 Task: Create a due date automation trigger when advanced on, on the monday before a card is due add fields without custom field "Resume" cleared at 11:00 AM.
Action: Mouse moved to (1056, 85)
Screenshot: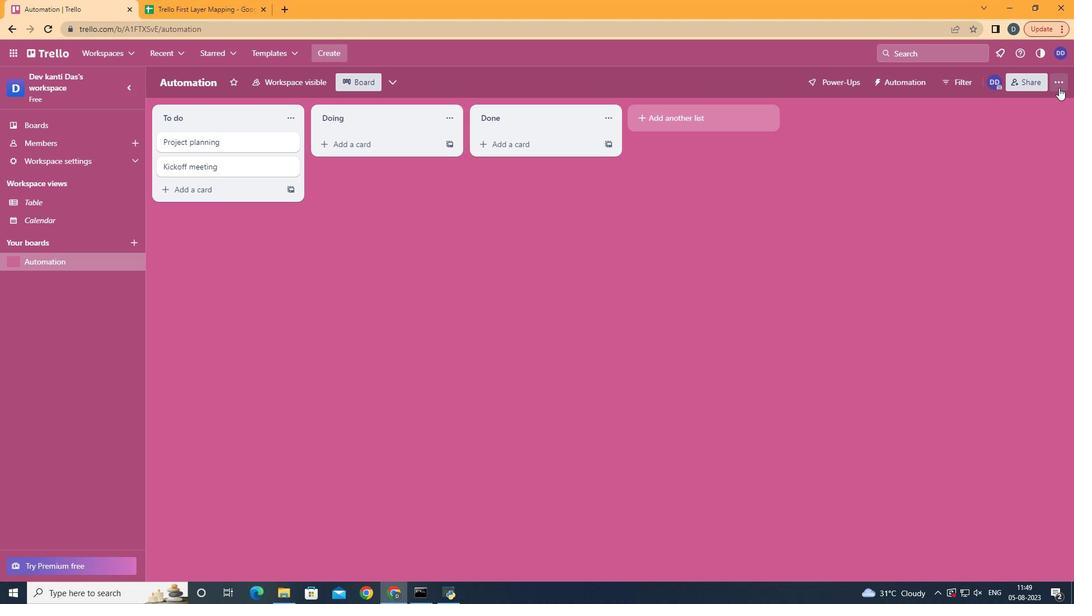
Action: Mouse pressed left at (1056, 85)
Screenshot: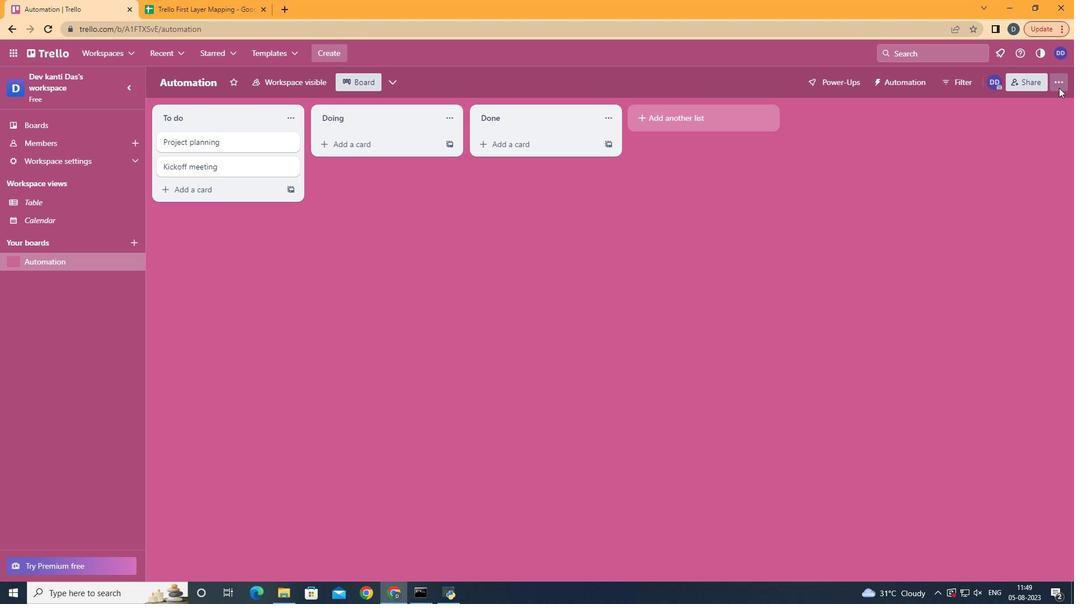 
Action: Mouse moved to (944, 234)
Screenshot: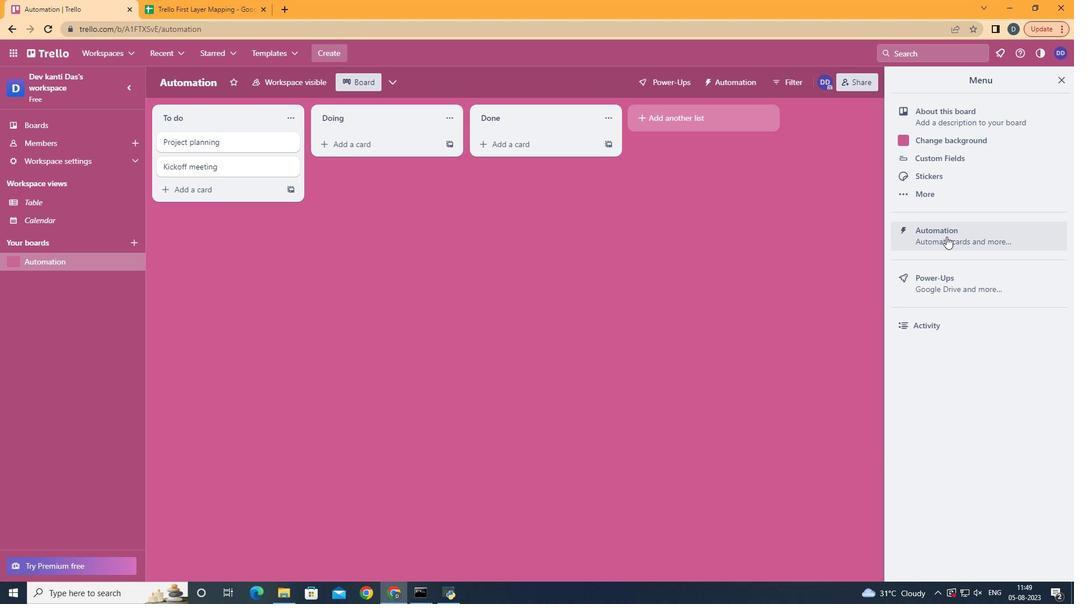 
Action: Mouse pressed left at (944, 234)
Screenshot: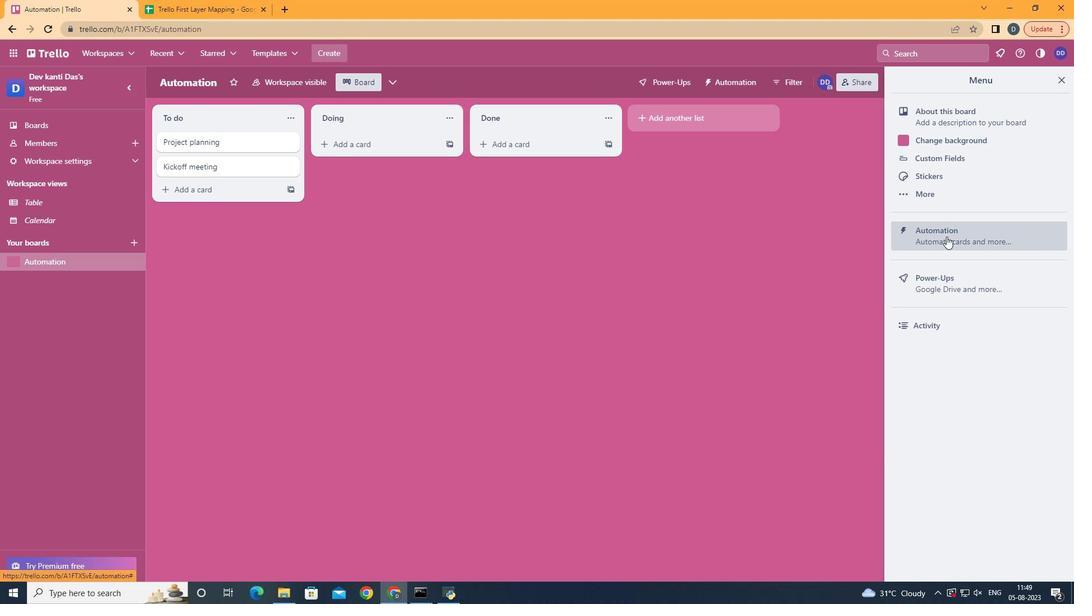 
Action: Mouse moved to (221, 227)
Screenshot: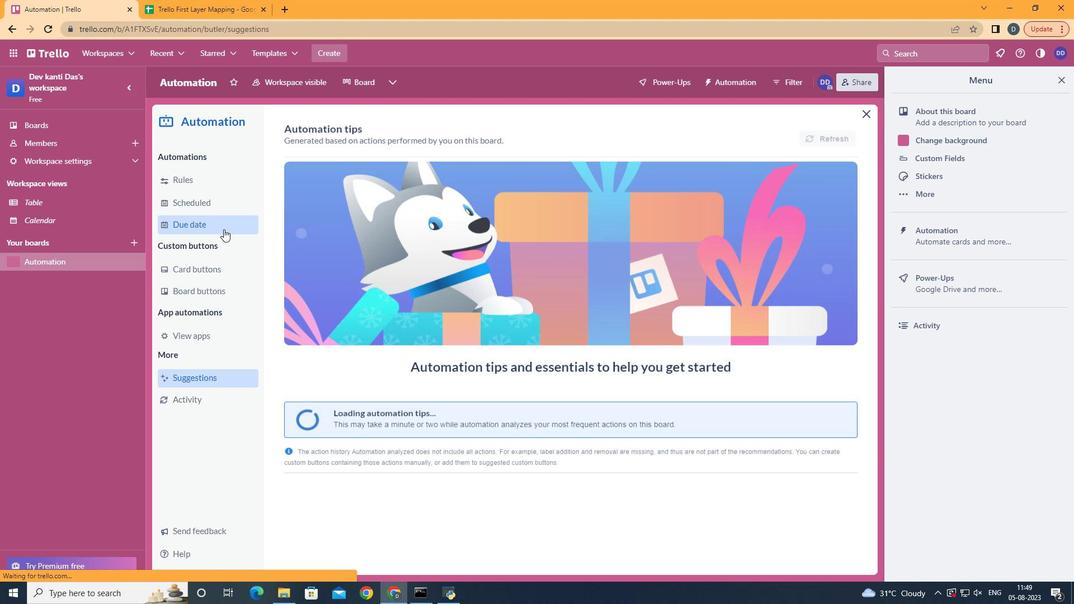 
Action: Mouse pressed left at (221, 227)
Screenshot: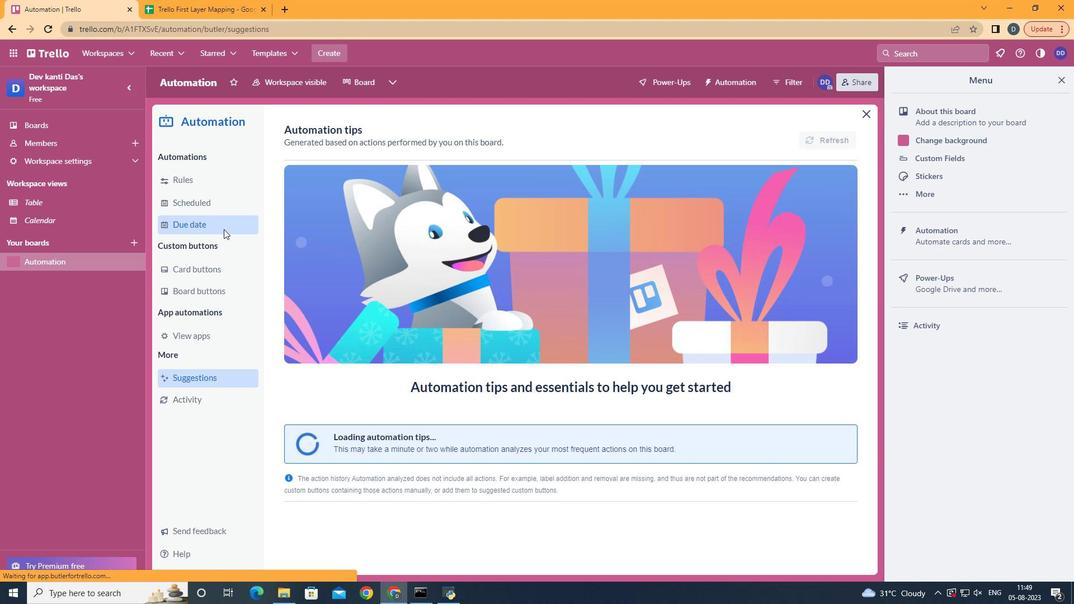
Action: Mouse moved to (765, 134)
Screenshot: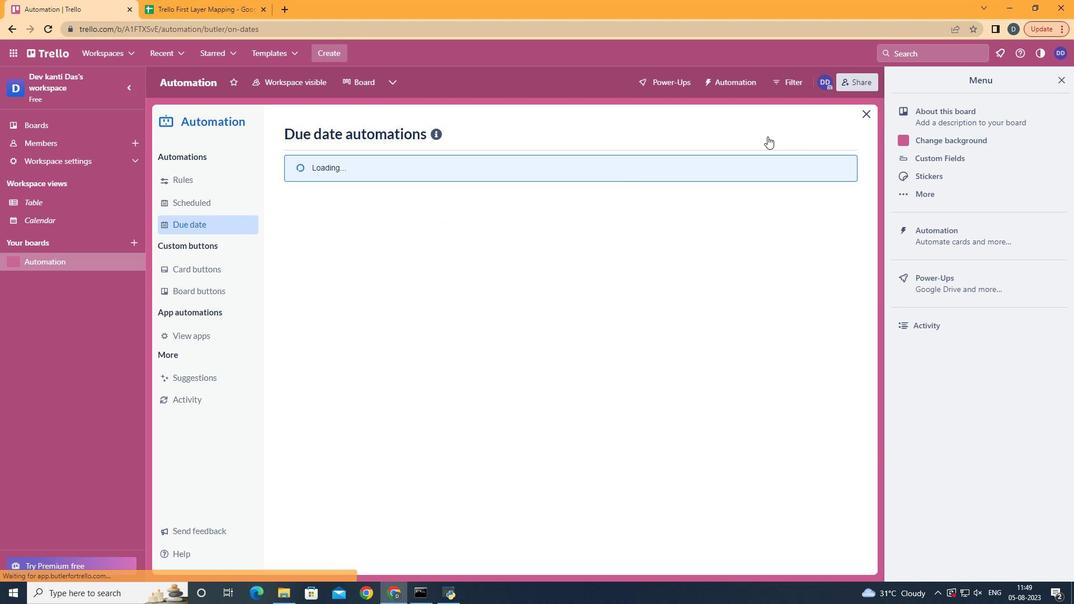 
Action: Mouse pressed left at (765, 134)
Screenshot: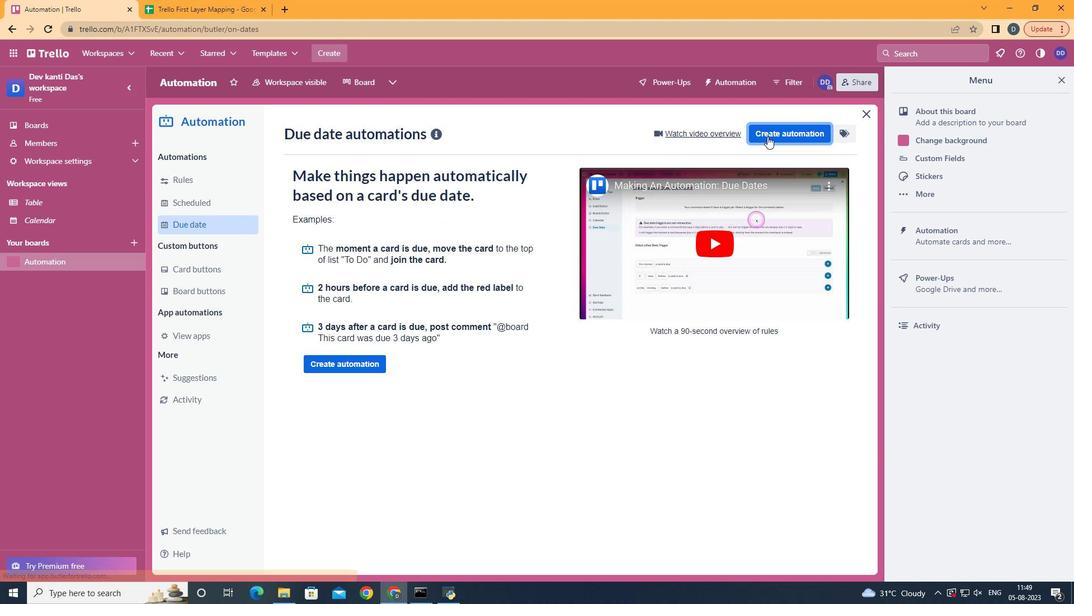 
Action: Mouse moved to (562, 238)
Screenshot: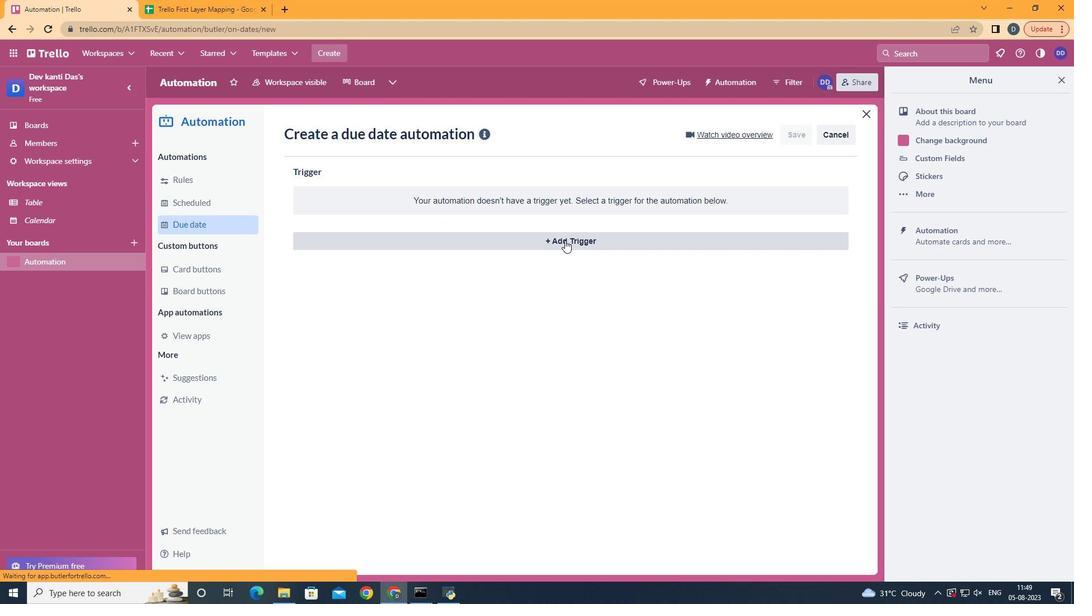 
Action: Mouse pressed left at (562, 238)
Screenshot: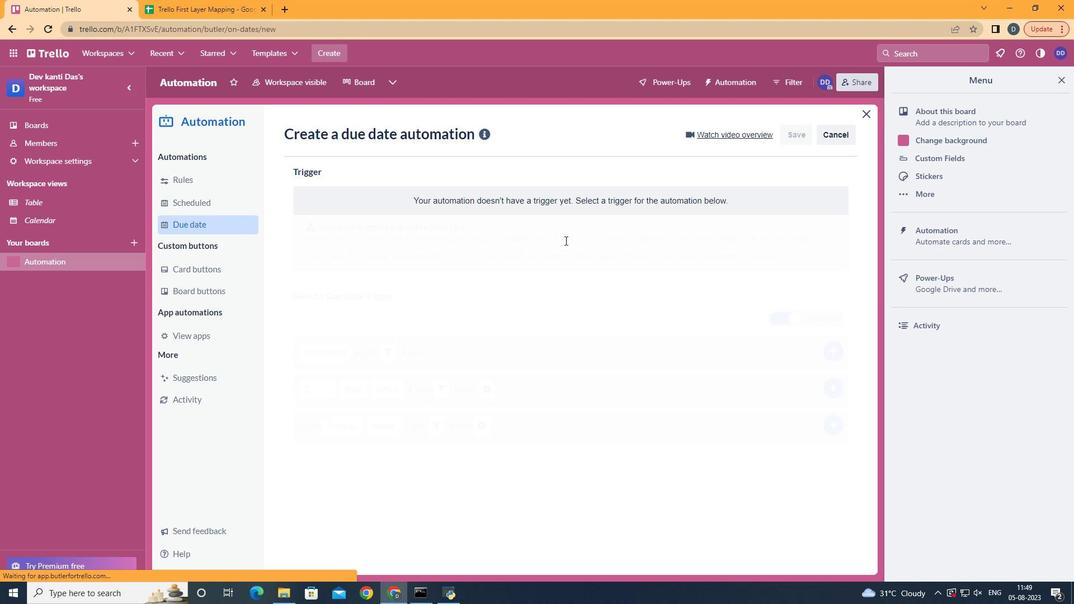 
Action: Mouse moved to (363, 288)
Screenshot: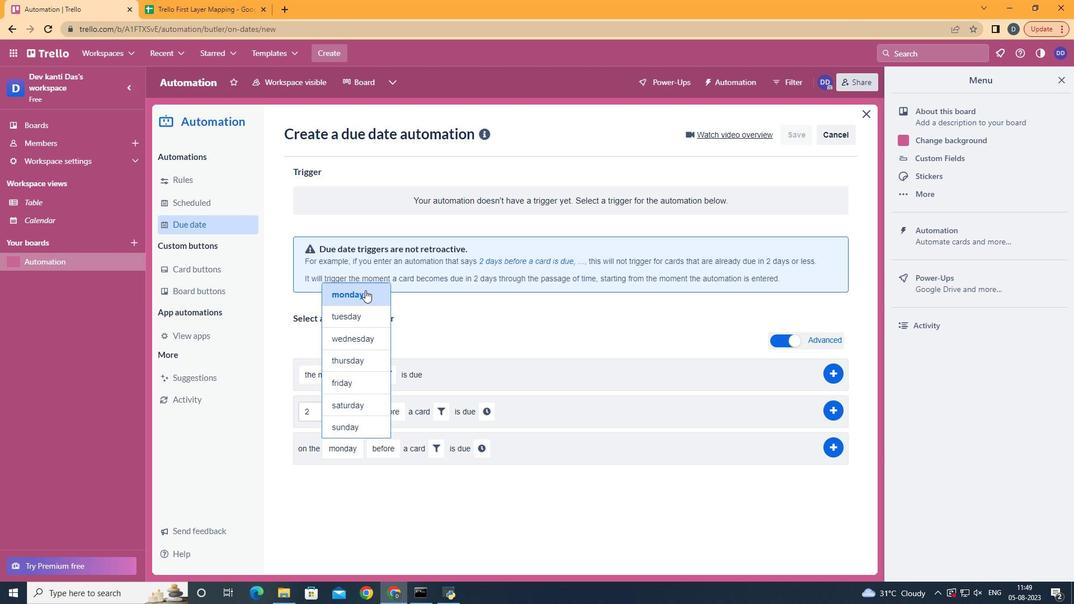 
Action: Mouse pressed left at (363, 288)
Screenshot: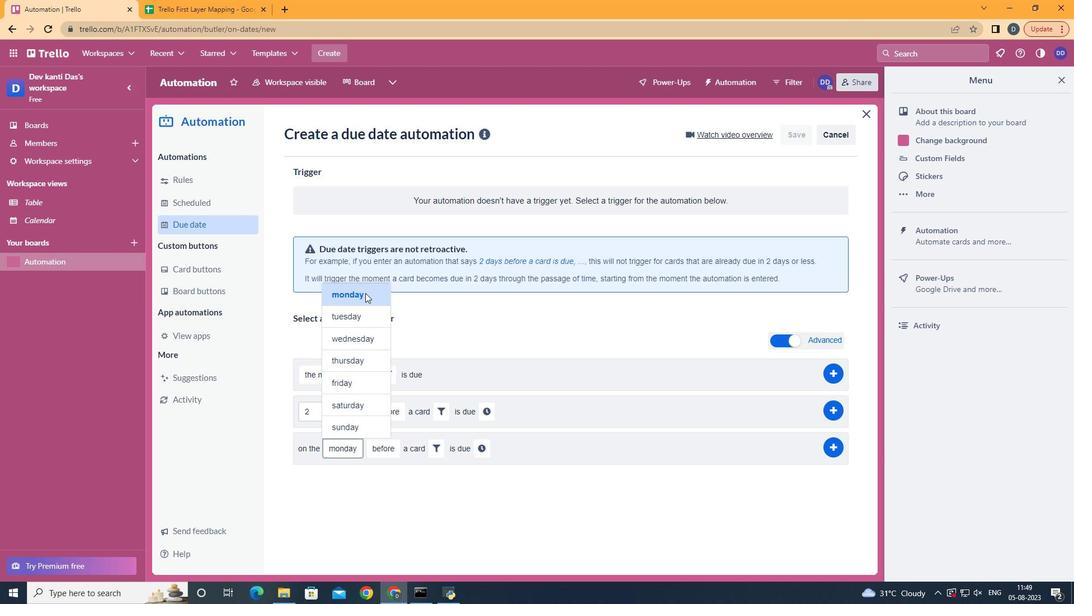 
Action: Mouse moved to (397, 465)
Screenshot: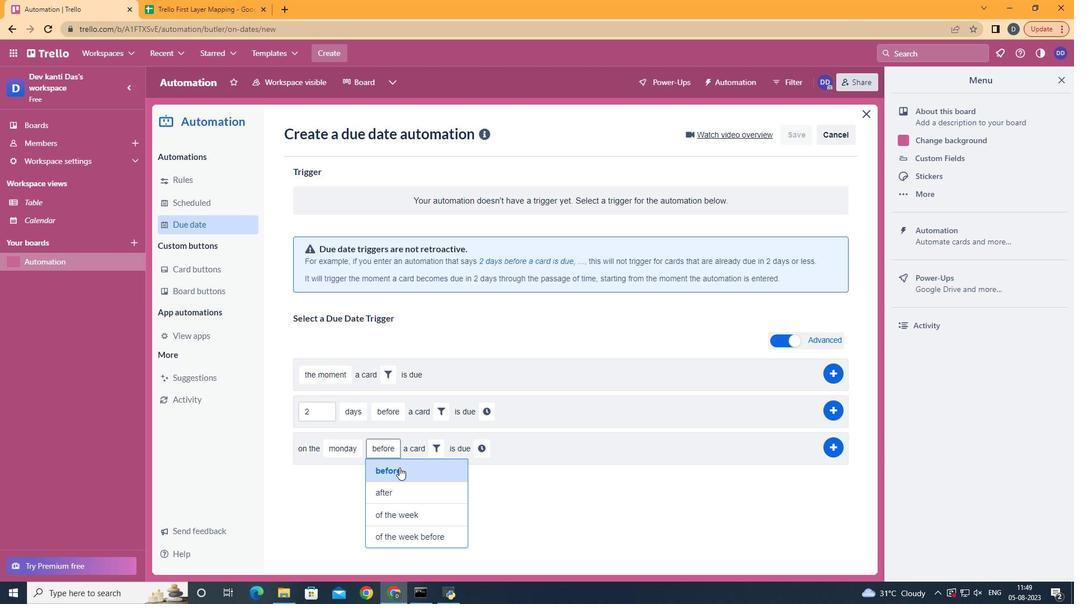 
Action: Mouse pressed left at (397, 465)
Screenshot: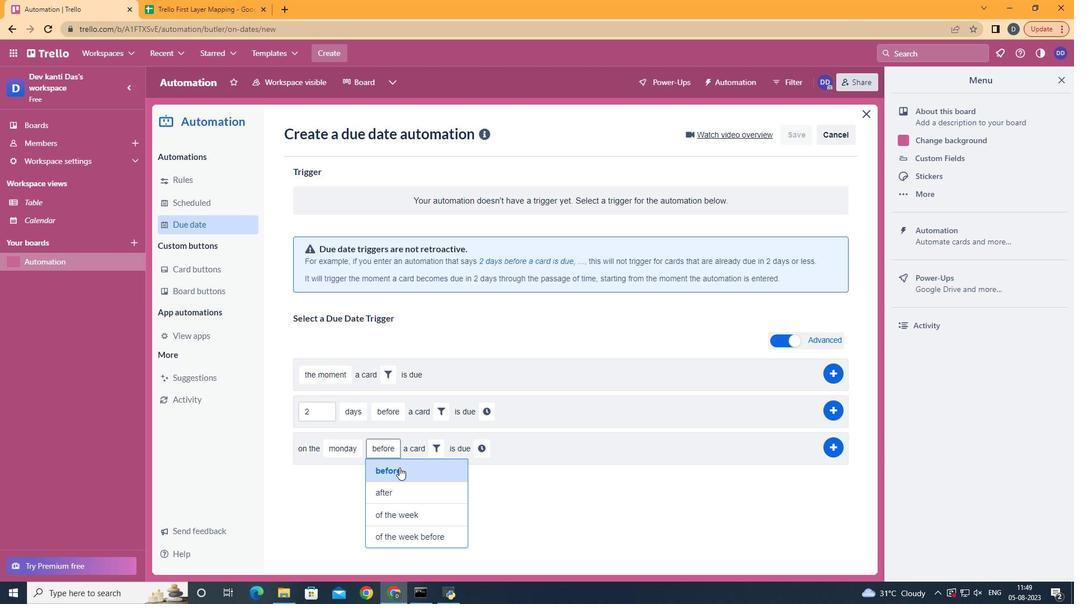 
Action: Mouse moved to (424, 451)
Screenshot: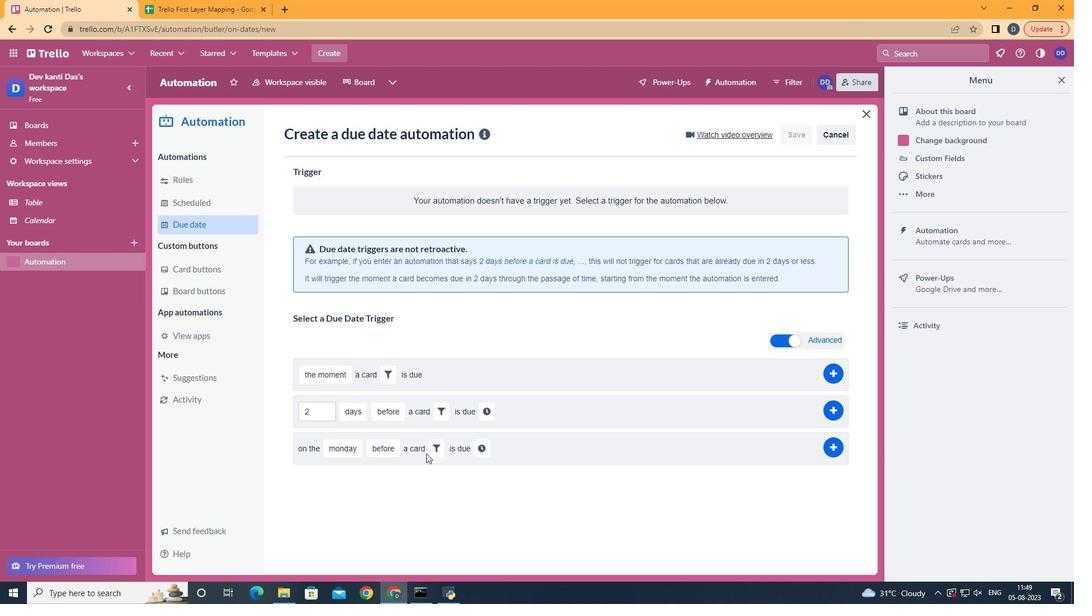 
Action: Mouse pressed left at (424, 451)
Screenshot: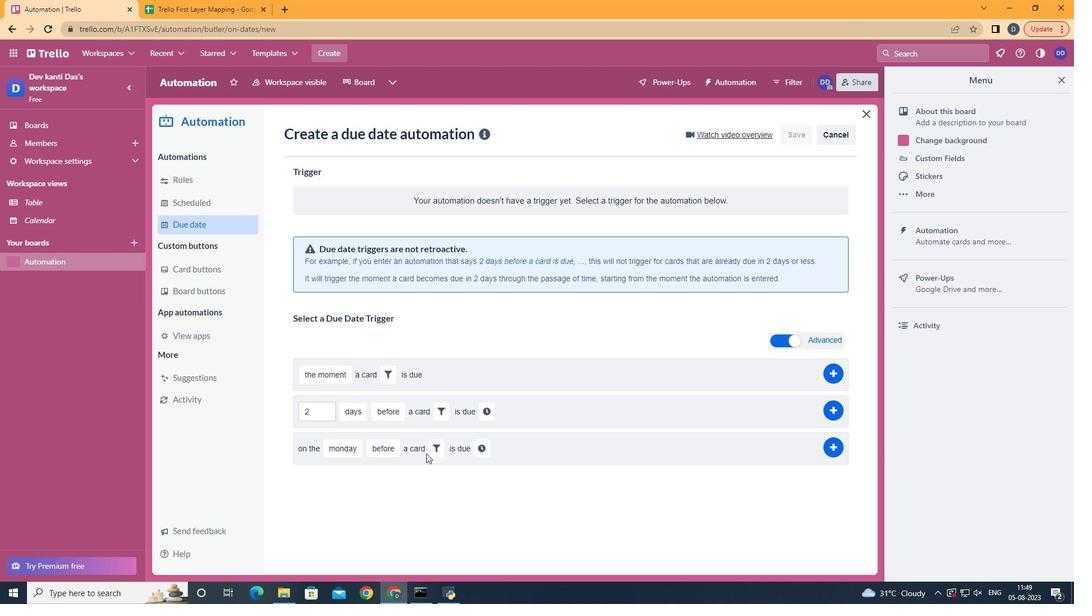 
Action: Mouse moved to (426, 450)
Screenshot: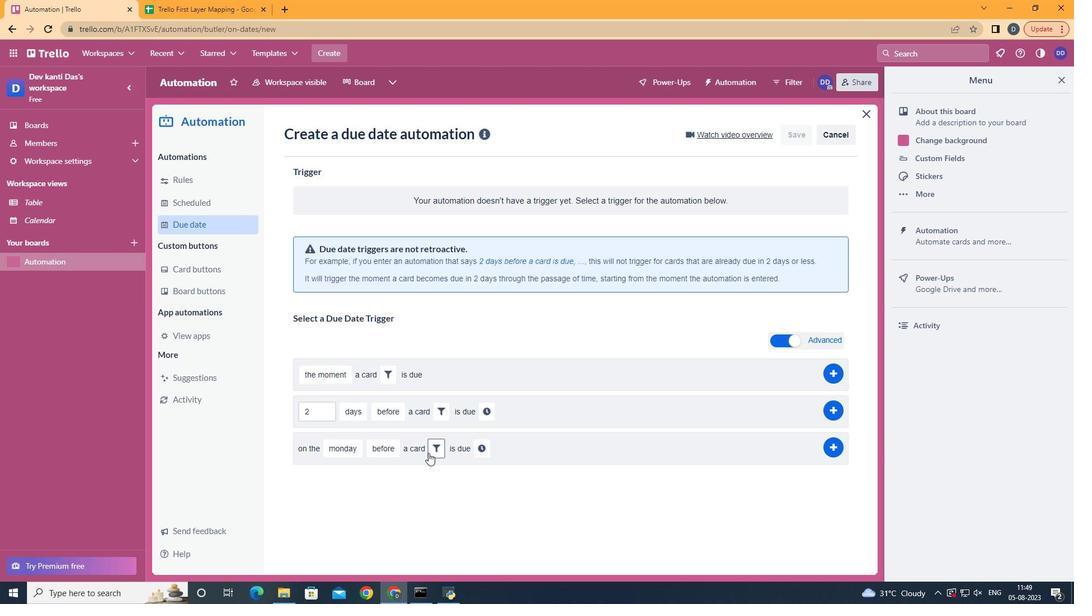 
Action: Mouse pressed left at (426, 450)
Screenshot: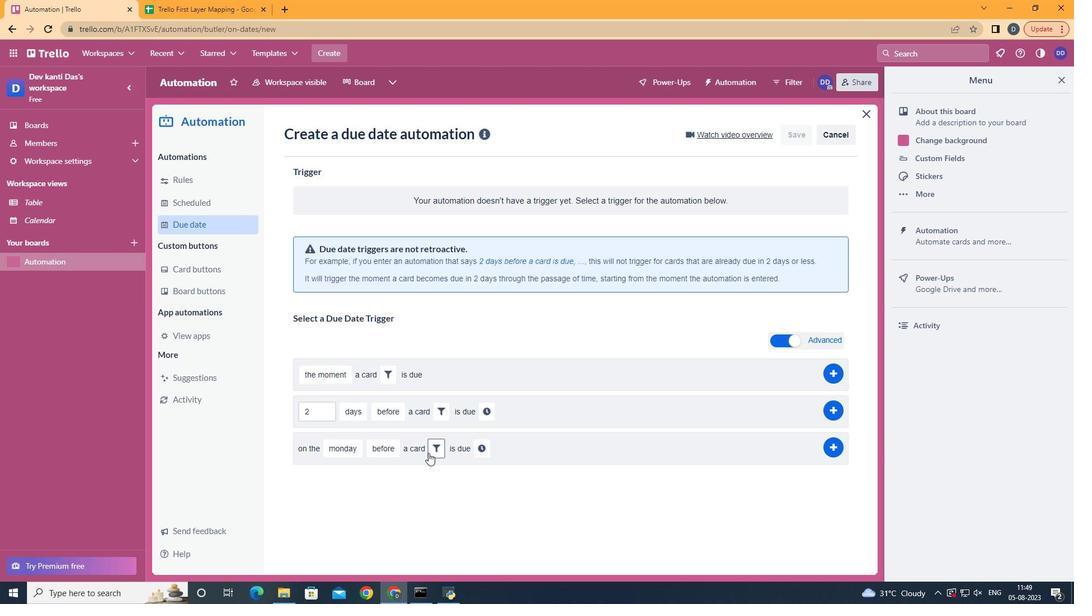 
Action: Mouse moved to (628, 481)
Screenshot: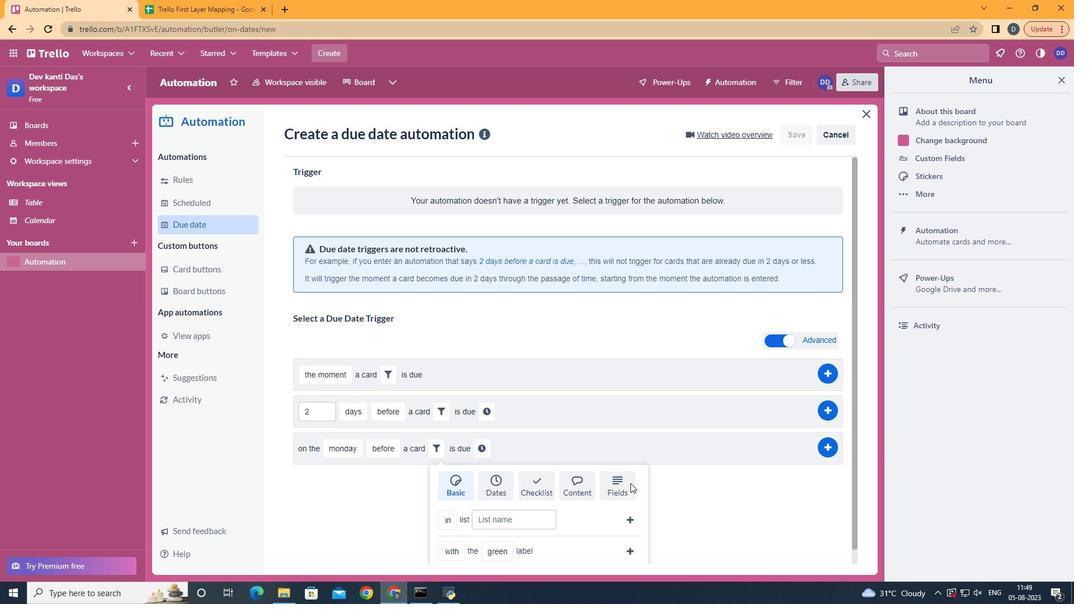 
Action: Mouse pressed left at (628, 481)
Screenshot: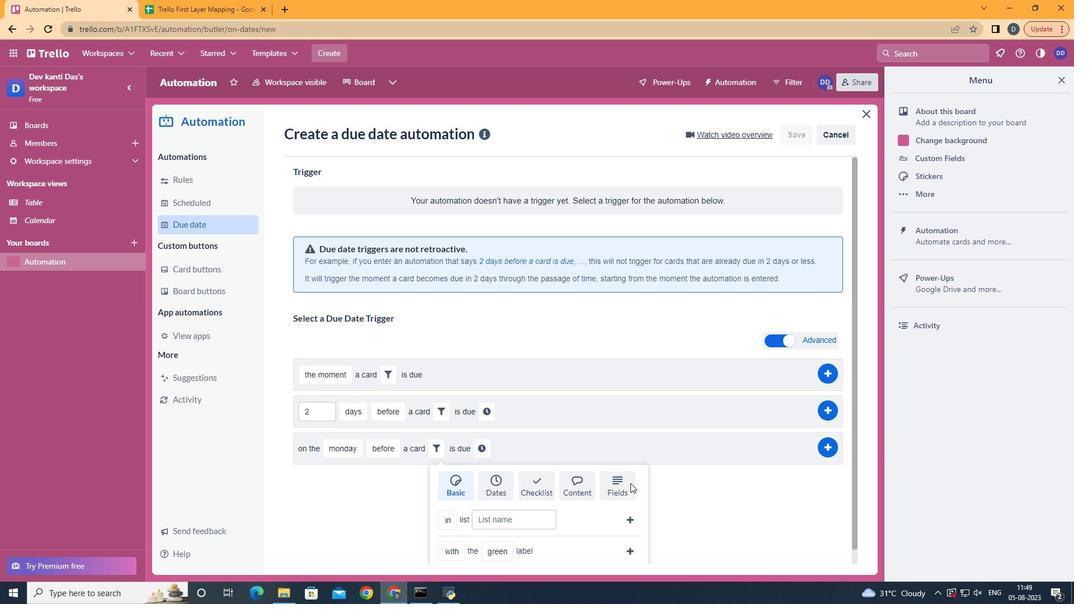 
Action: Mouse scrolled (628, 480) with delta (0, 0)
Screenshot: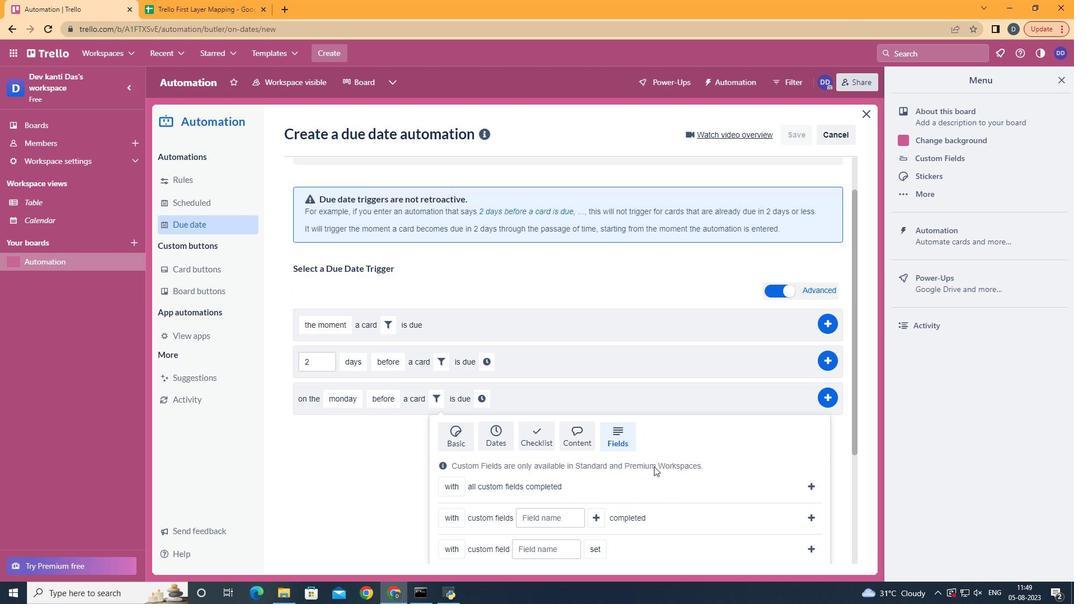 
Action: Mouse scrolled (628, 480) with delta (0, 0)
Screenshot: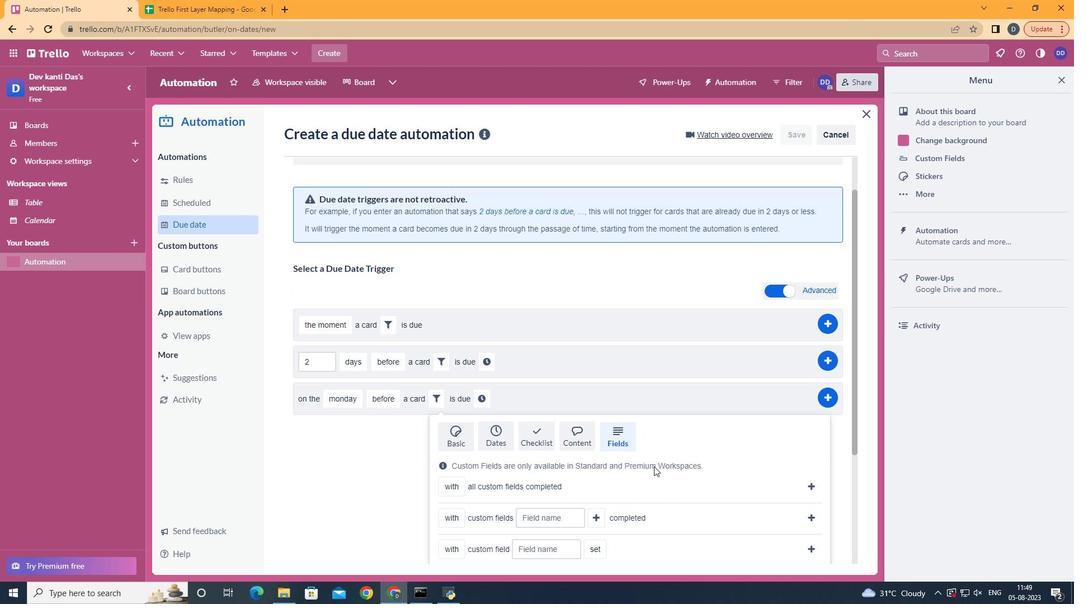 
Action: Mouse scrolled (628, 480) with delta (0, 0)
Screenshot: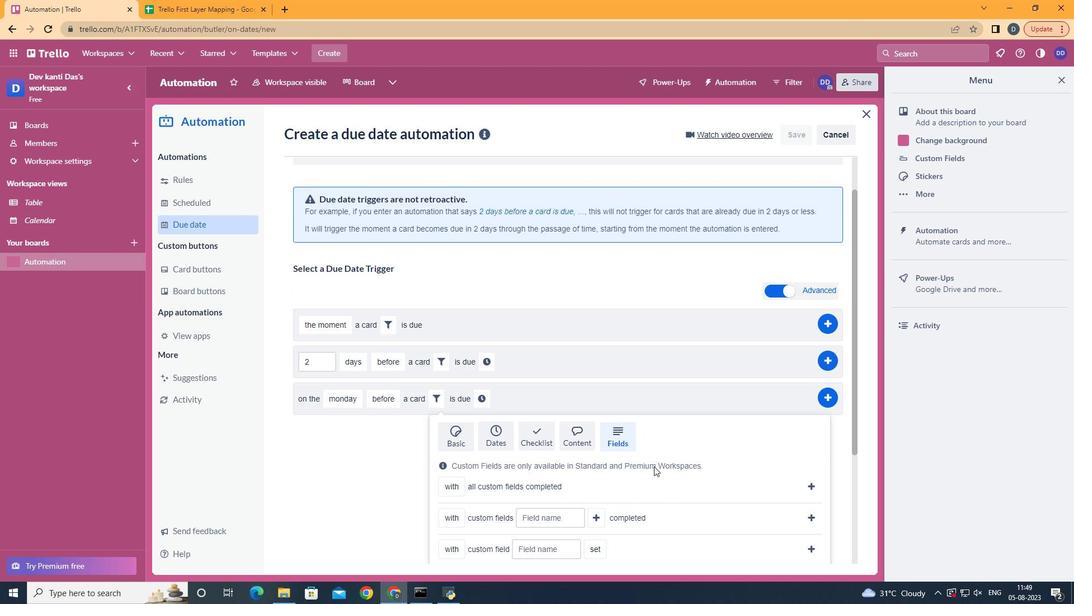 
Action: Mouse scrolled (628, 480) with delta (0, 0)
Screenshot: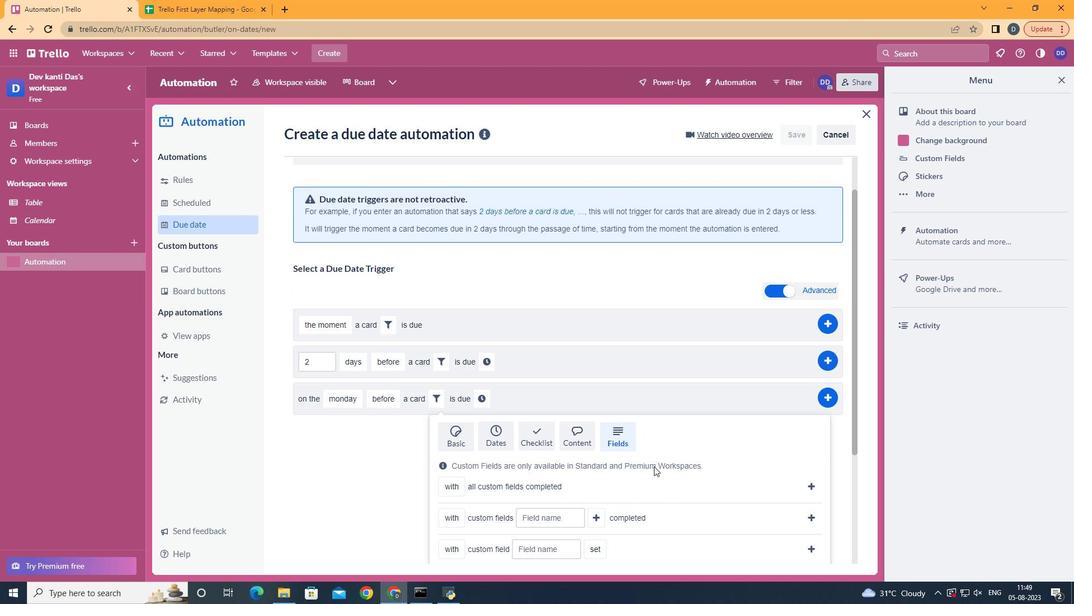 
Action: Mouse moved to (461, 426)
Screenshot: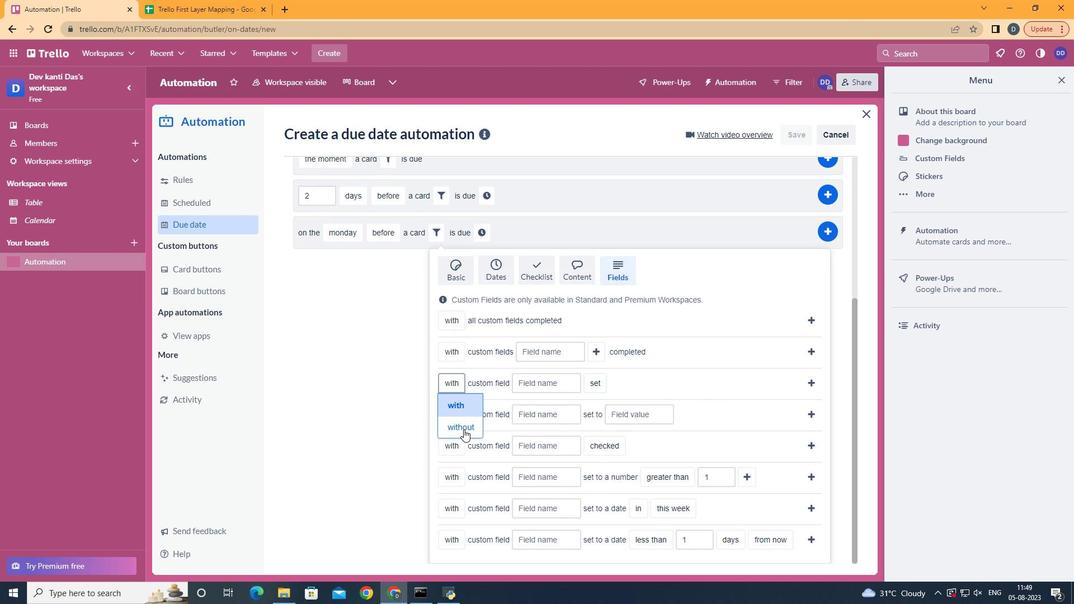 
Action: Mouse pressed left at (461, 426)
Screenshot: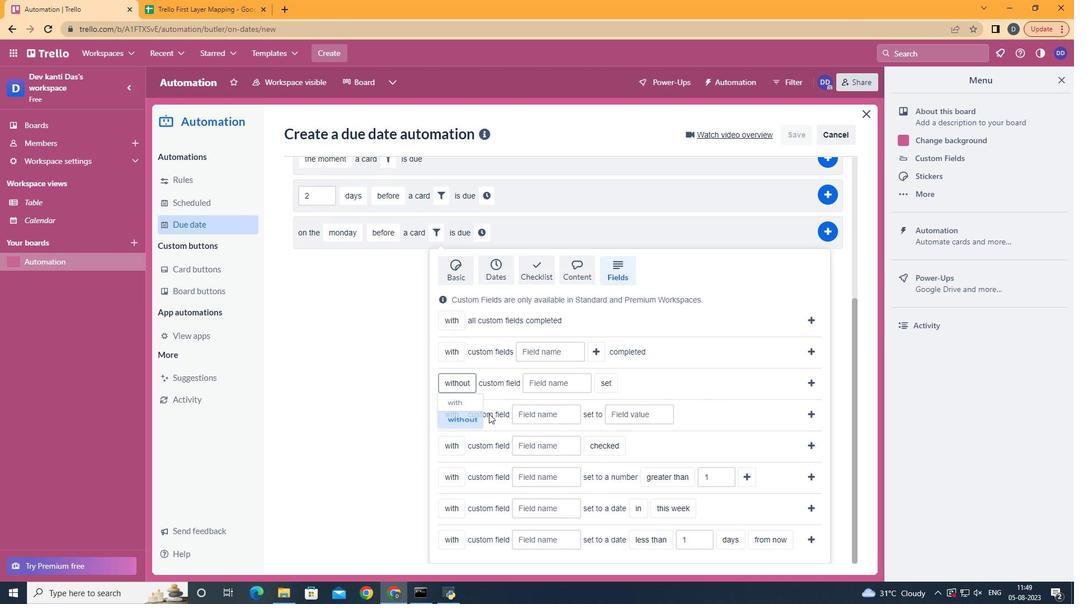 
Action: Mouse moved to (555, 383)
Screenshot: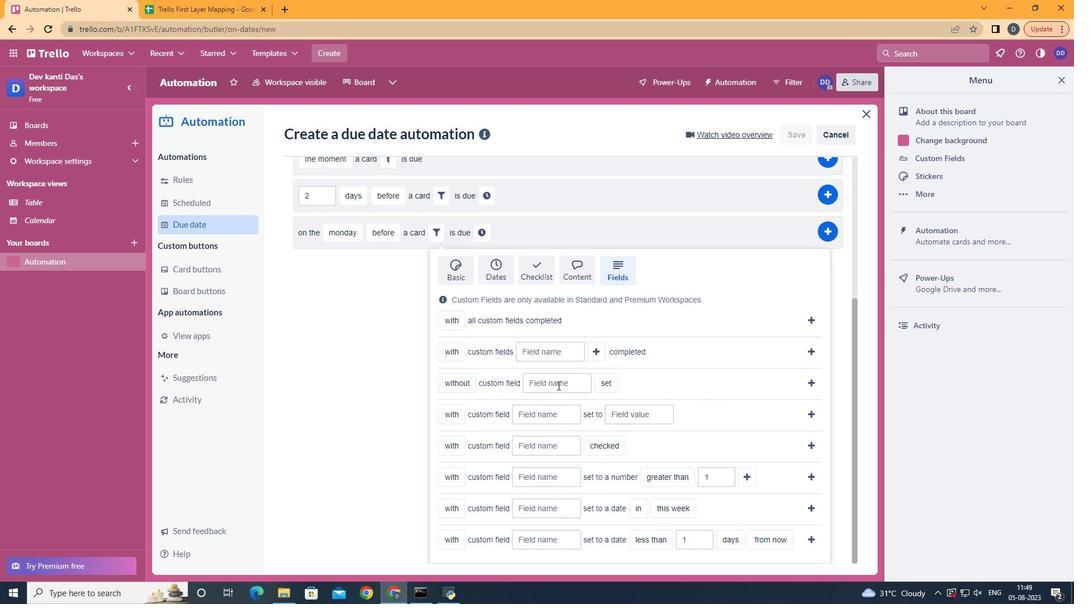
Action: Mouse pressed left at (555, 383)
Screenshot: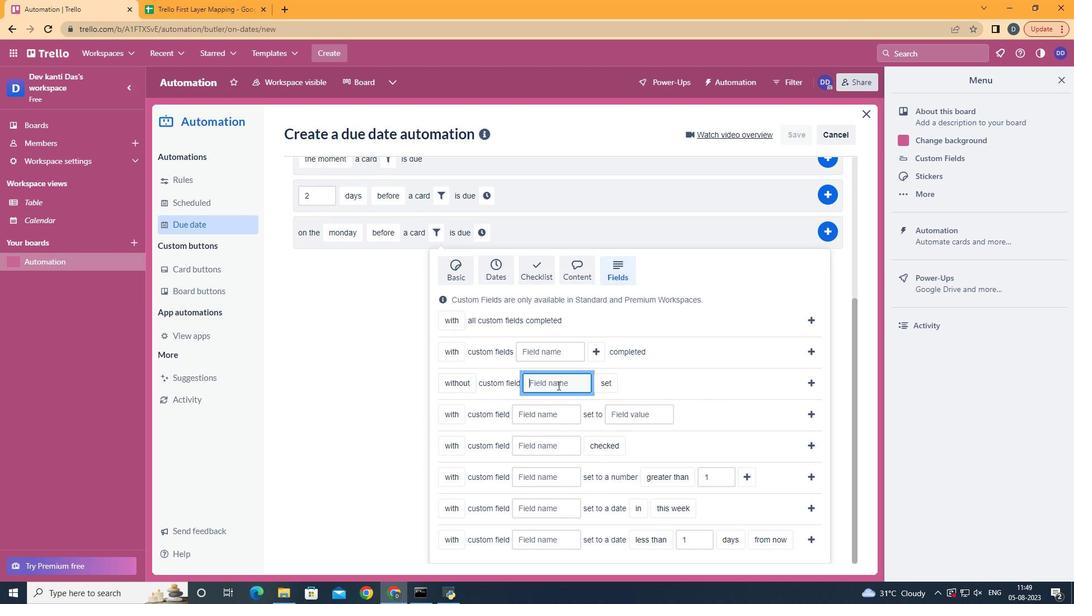 
Action: Key pressed <Key.shift>Resume
Screenshot: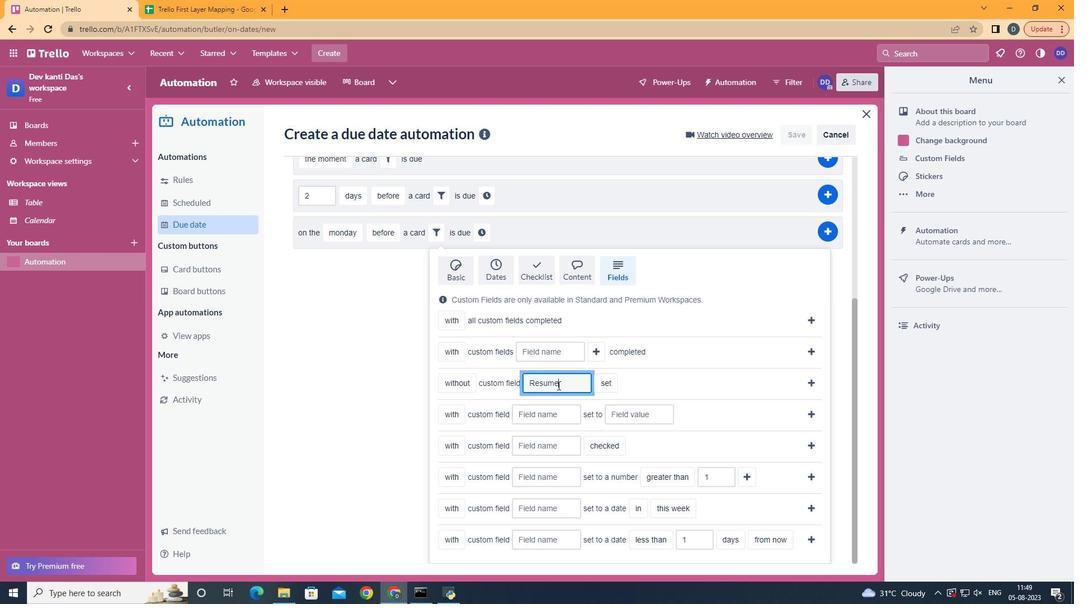 
Action: Mouse moved to (604, 427)
Screenshot: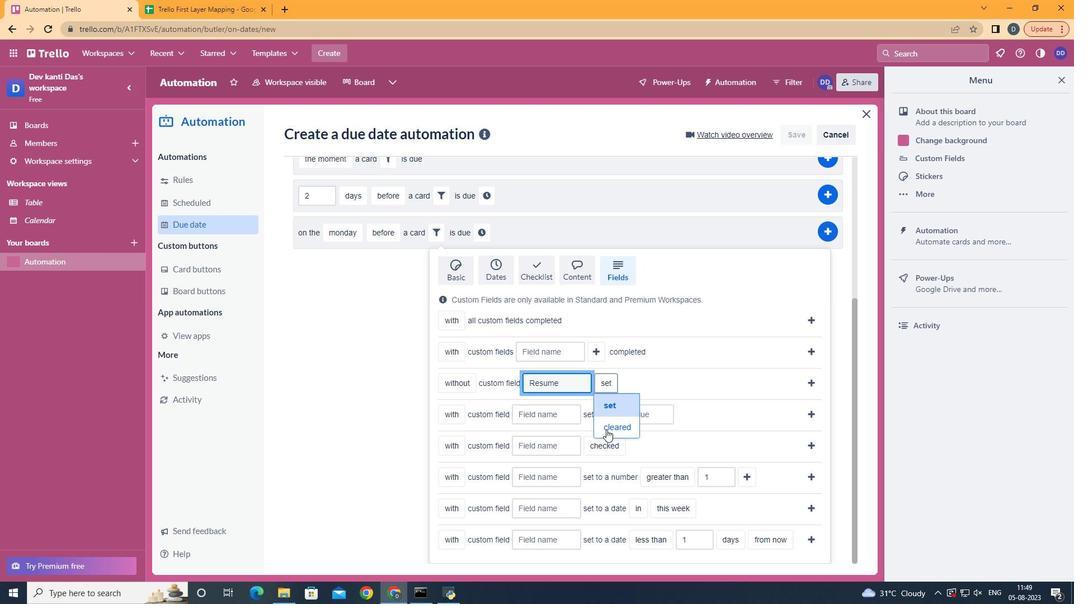 
Action: Mouse pressed left at (604, 427)
Screenshot: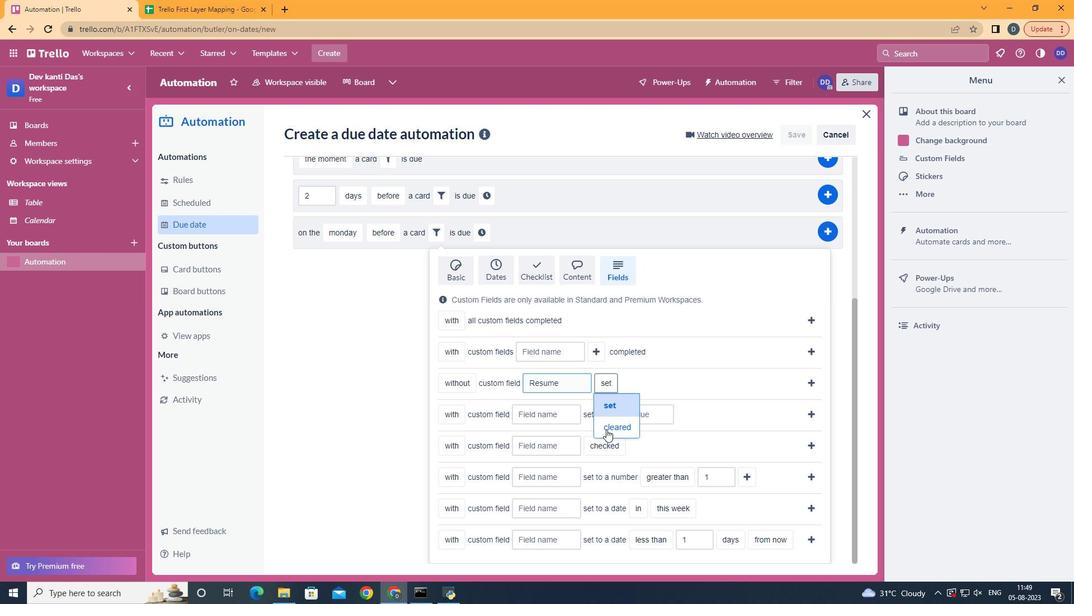 
Action: Mouse moved to (807, 382)
Screenshot: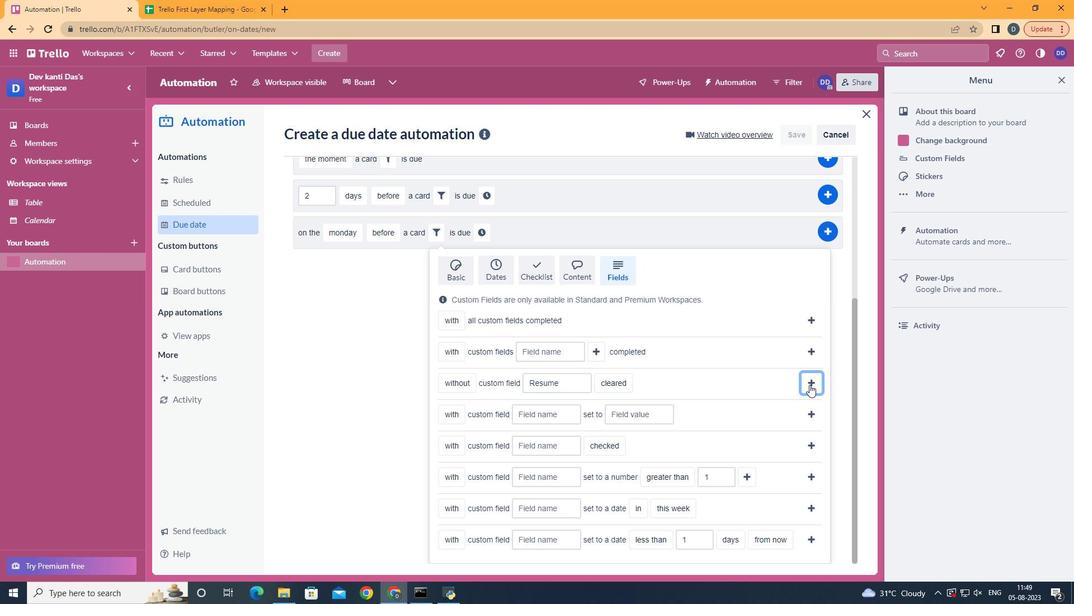 
Action: Mouse pressed left at (807, 382)
Screenshot: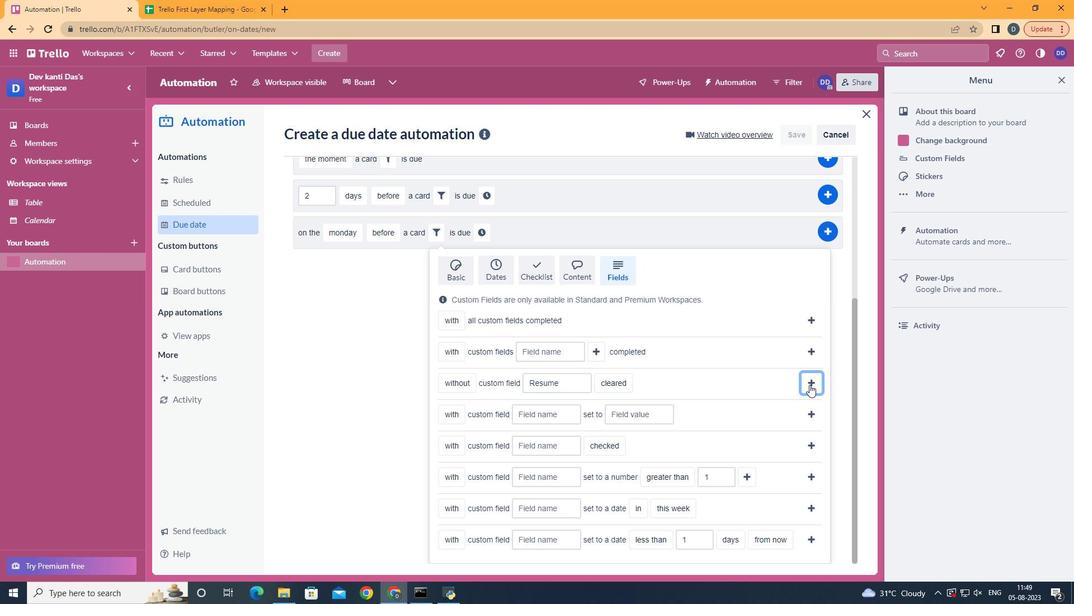 
Action: Mouse moved to (644, 442)
Screenshot: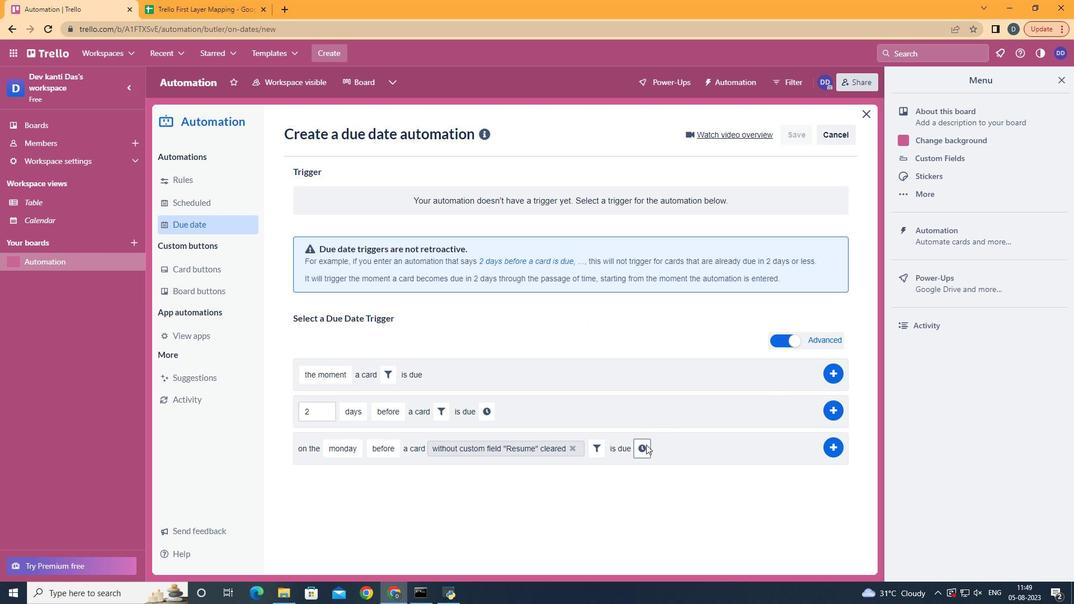 
Action: Mouse pressed left at (644, 442)
Screenshot: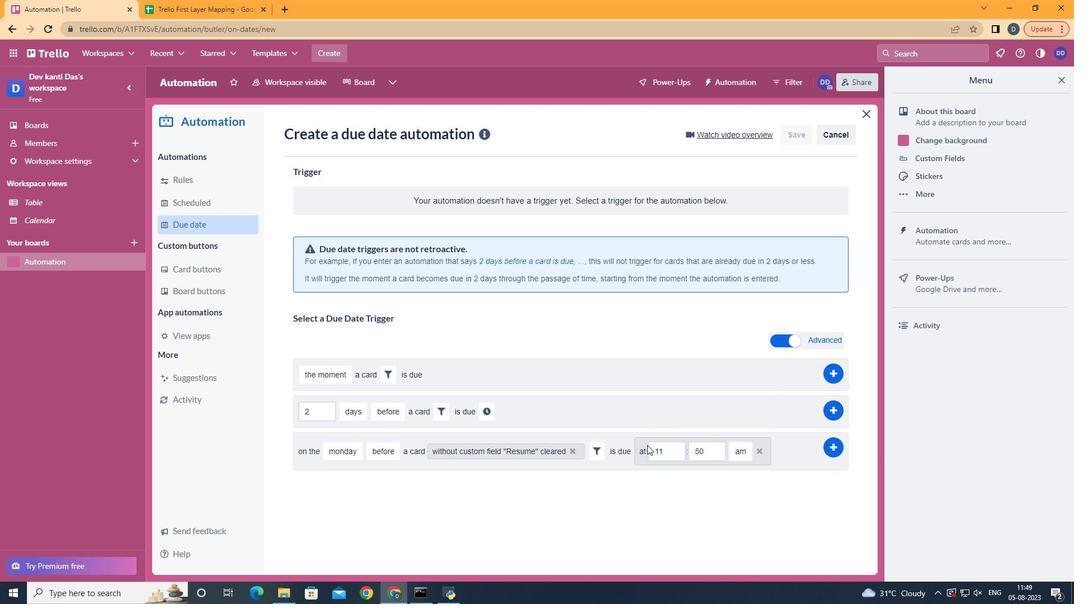 
Action: Mouse moved to (707, 451)
Screenshot: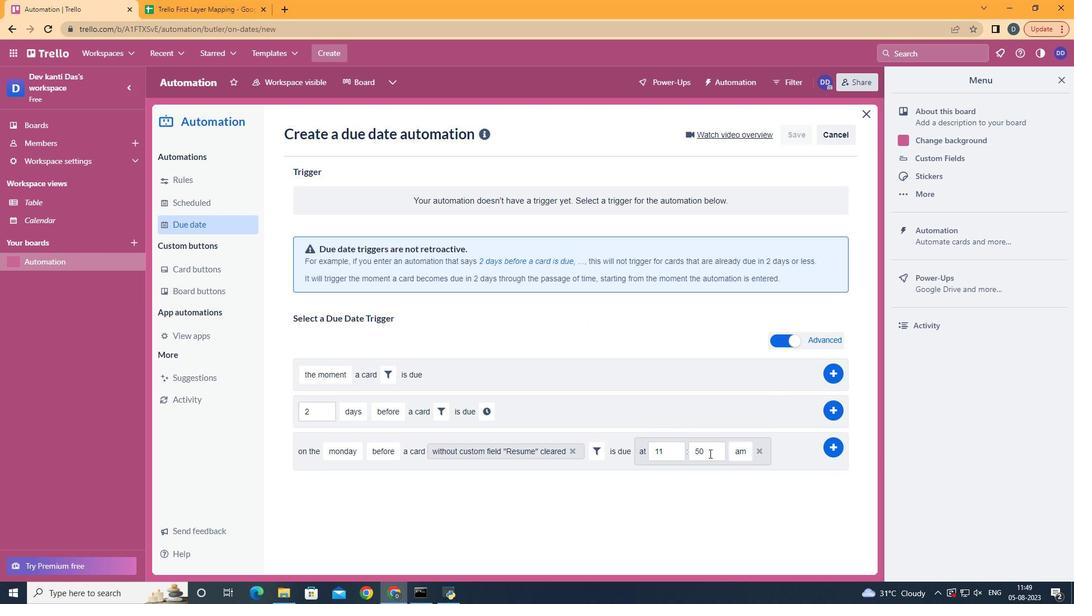 
Action: Mouse pressed left at (707, 451)
Screenshot: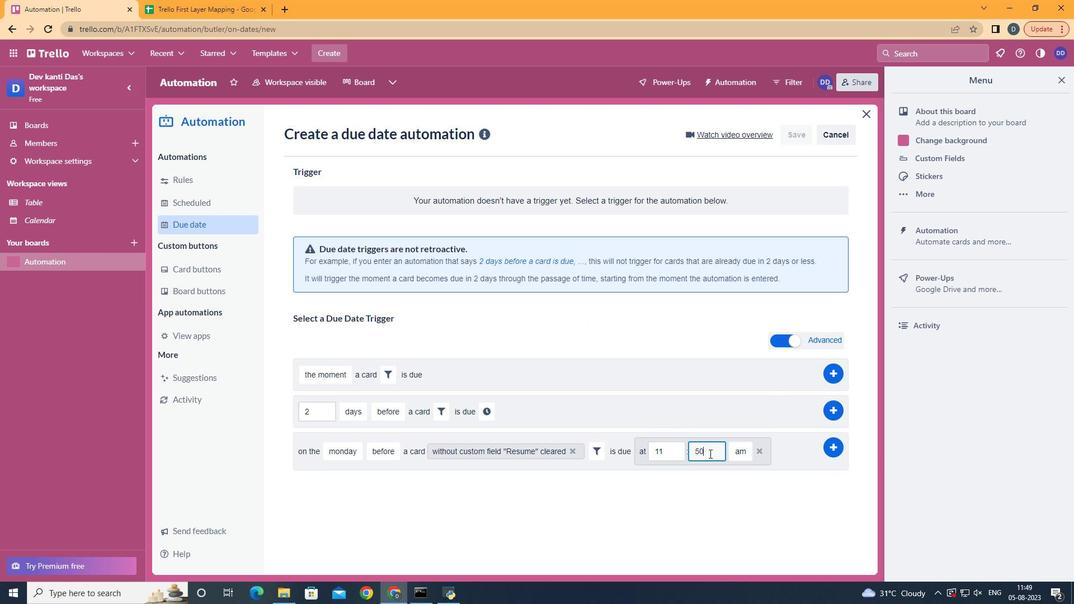 
Action: Key pressed <Key.backspace><Key.backspace>00
Screenshot: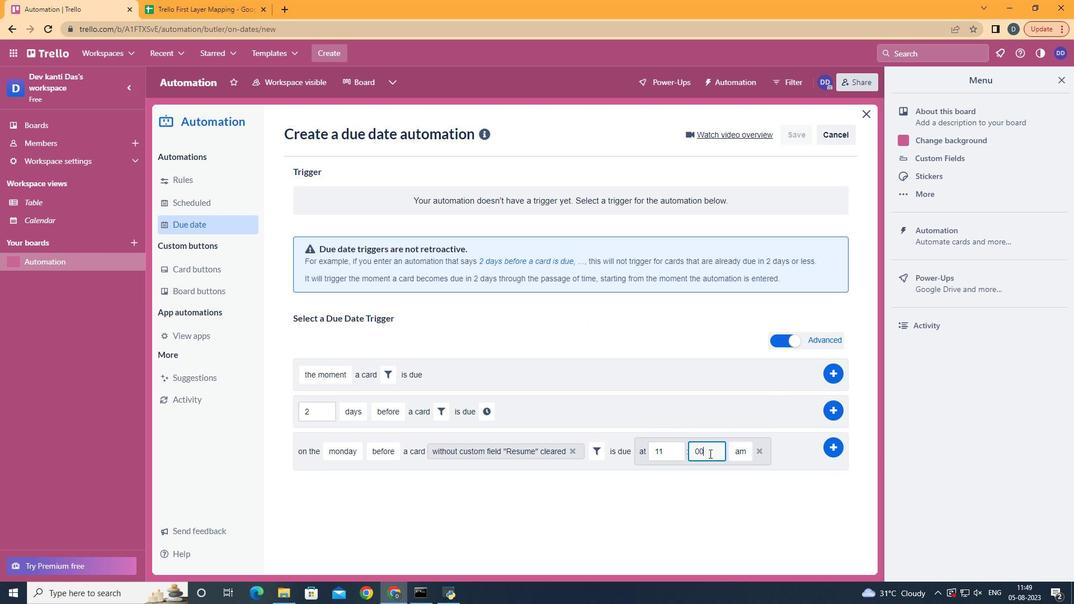
Action: Mouse moved to (825, 442)
Screenshot: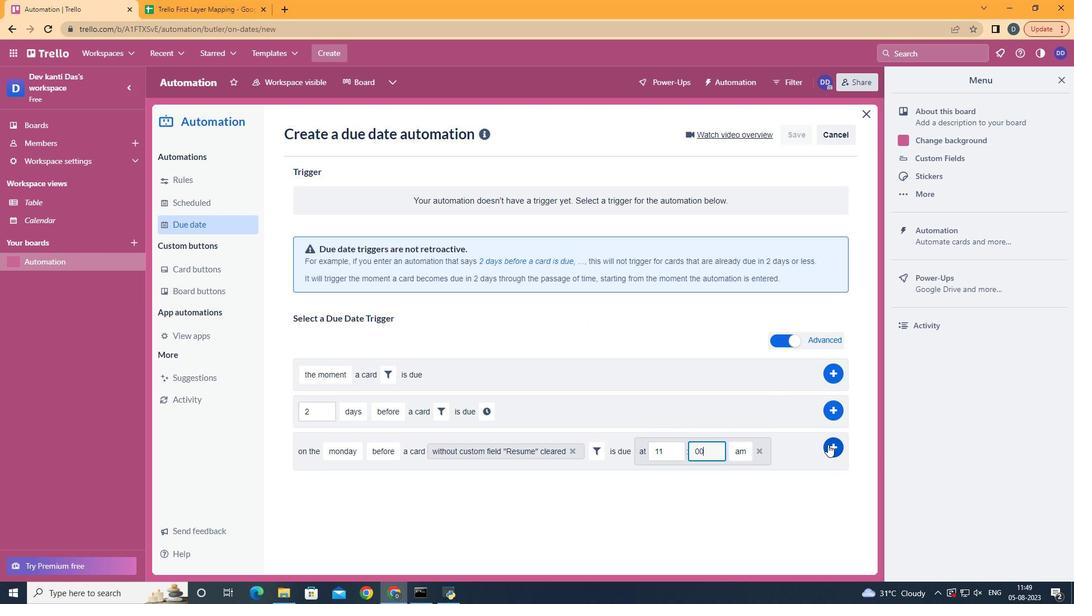 
Action: Mouse pressed left at (825, 442)
Screenshot: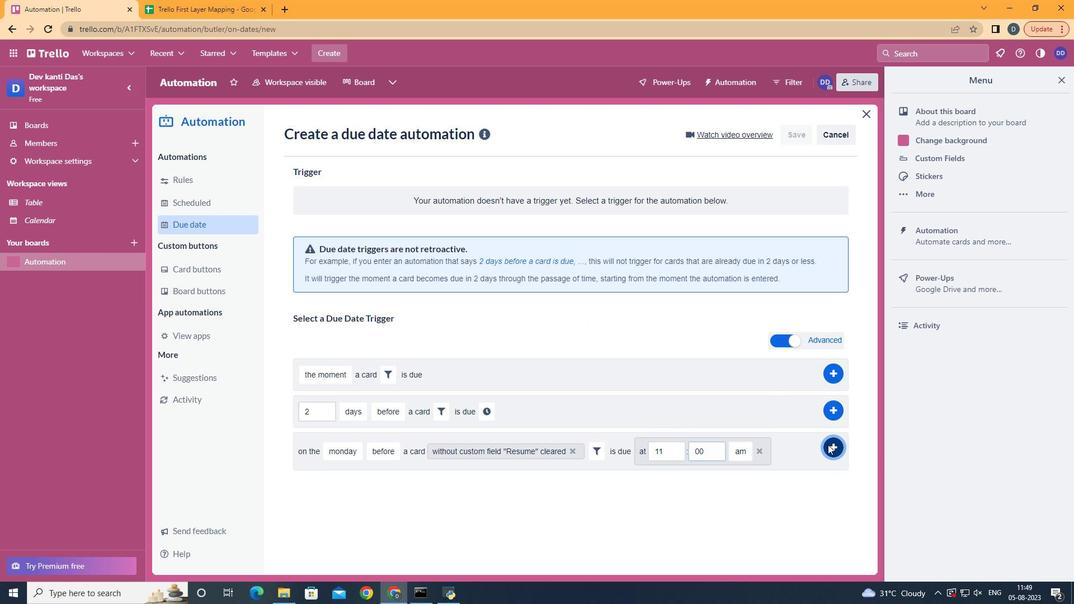 
Action: Mouse moved to (554, 221)
Screenshot: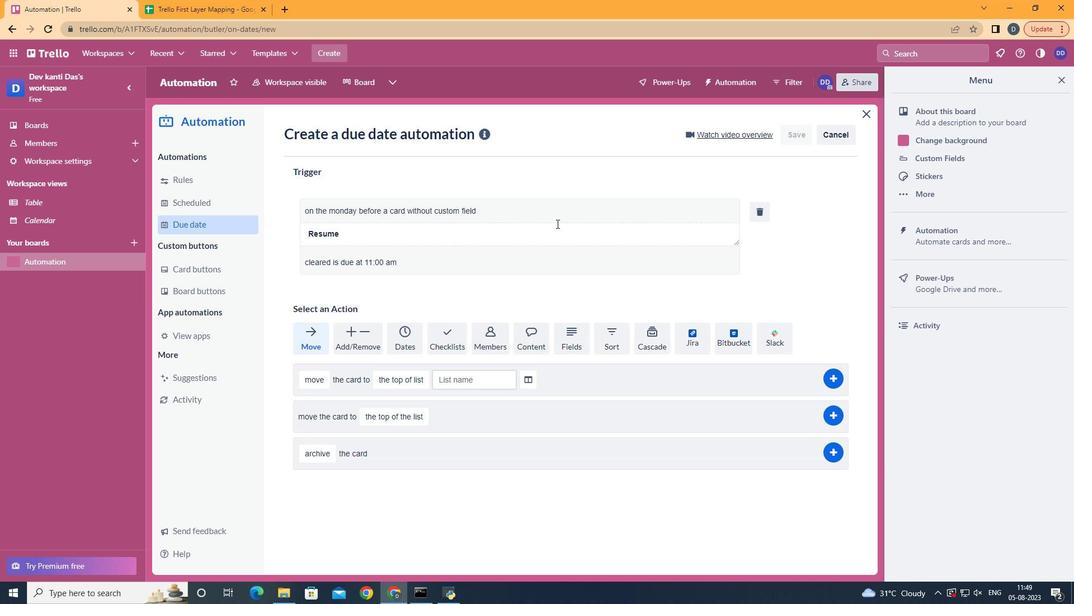 
